 Task: Add a condition where "Priority Is not Urgent" in recently solved tickets.
Action: Mouse moved to (124, 463)
Screenshot: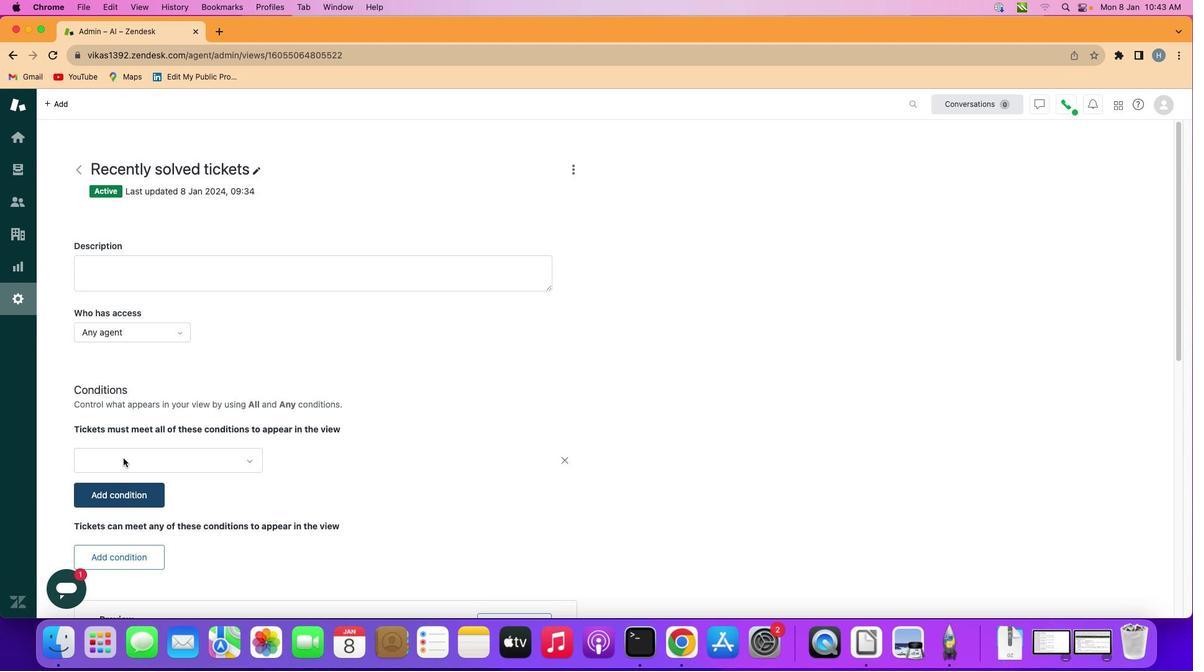 
Action: Mouse pressed left at (124, 463)
Screenshot: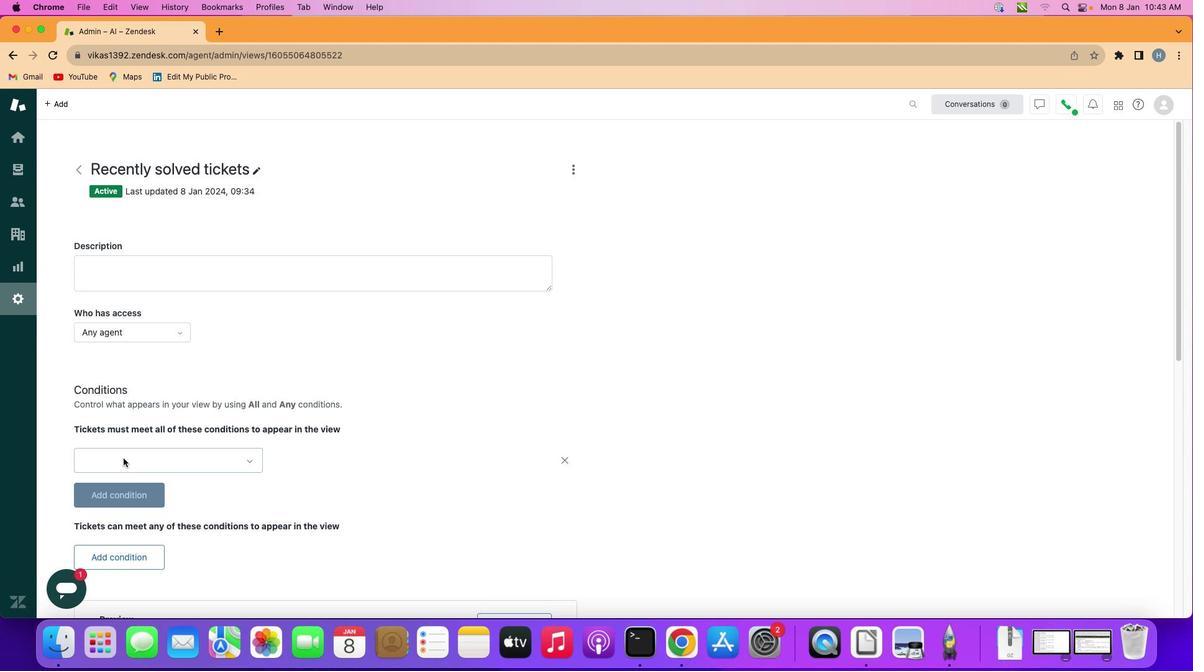 
Action: Mouse moved to (186, 465)
Screenshot: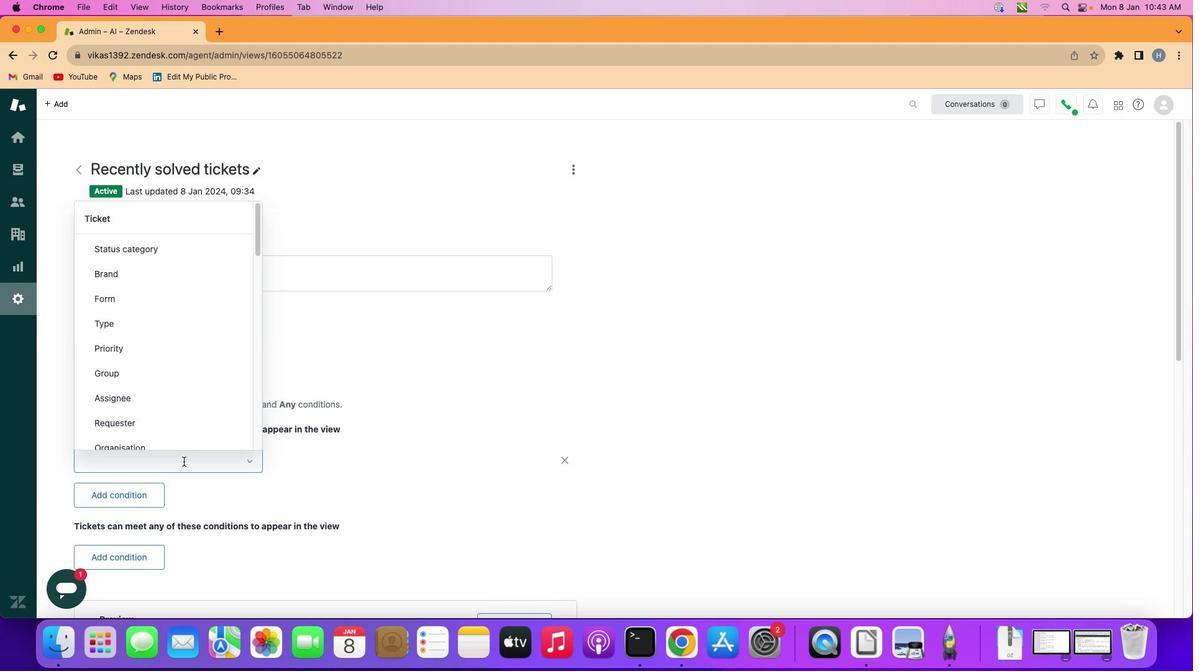 
Action: Mouse pressed left at (186, 465)
Screenshot: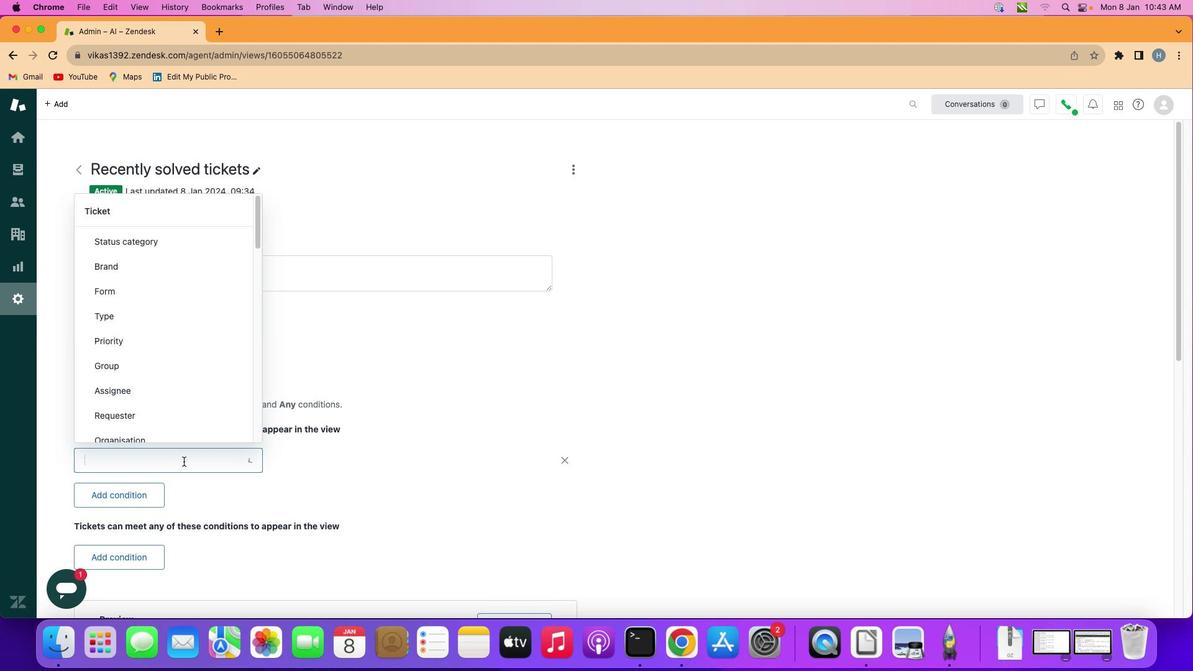 
Action: Mouse moved to (197, 336)
Screenshot: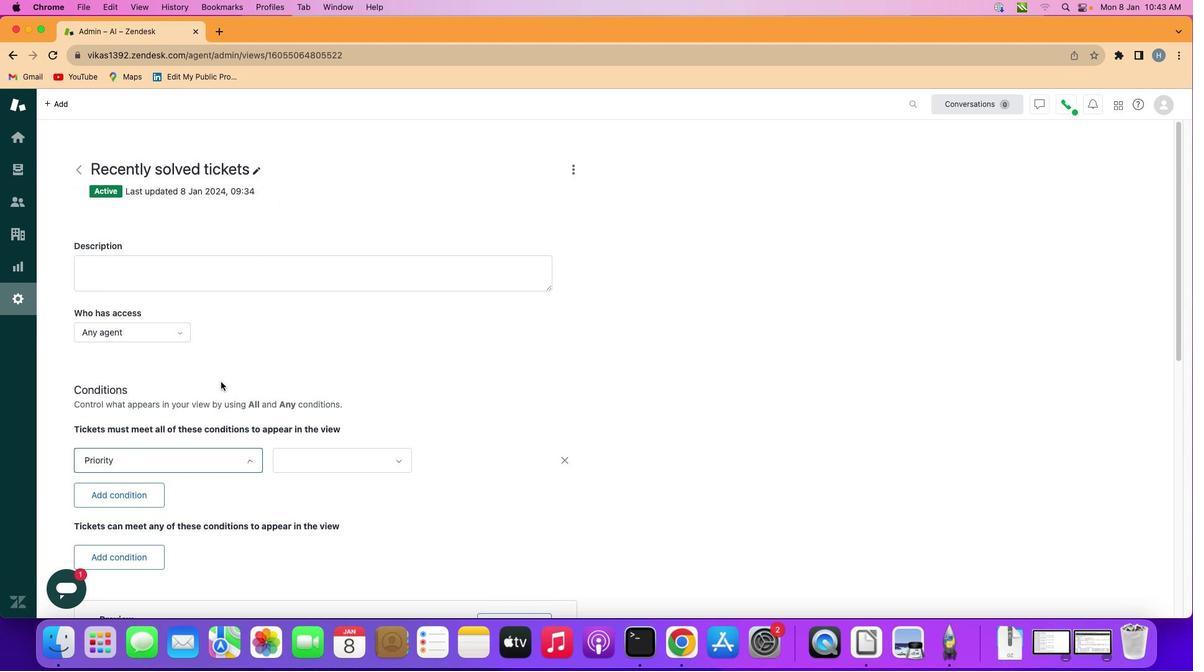 
Action: Mouse pressed left at (197, 336)
Screenshot: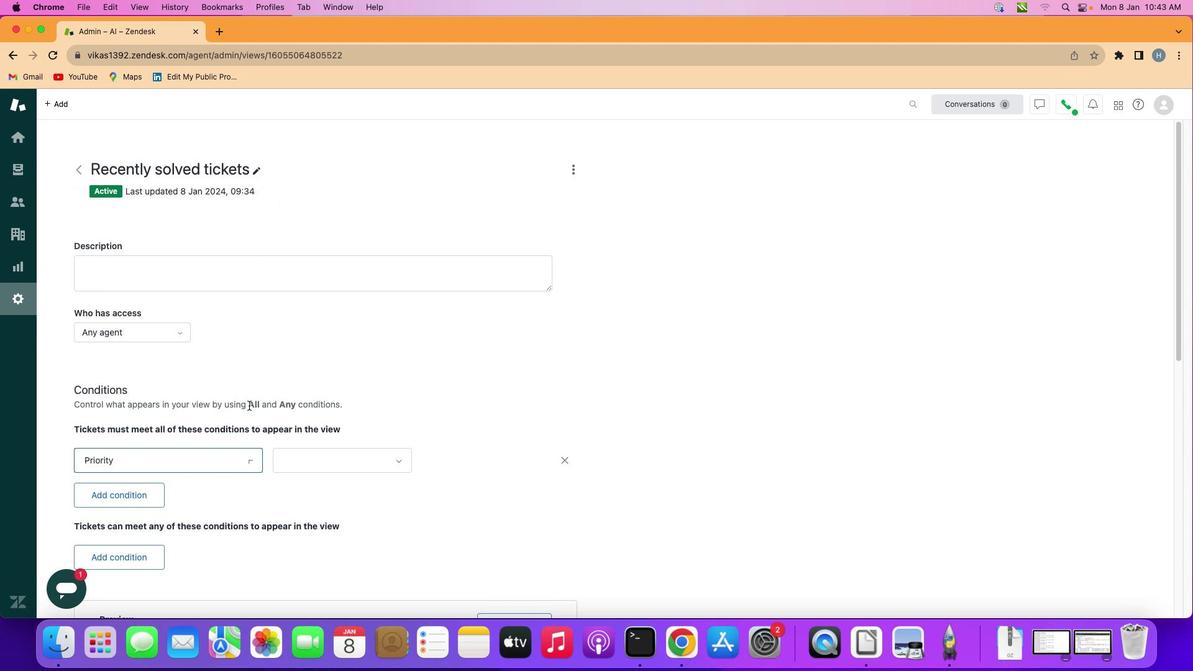 
Action: Mouse moved to (334, 460)
Screenshot: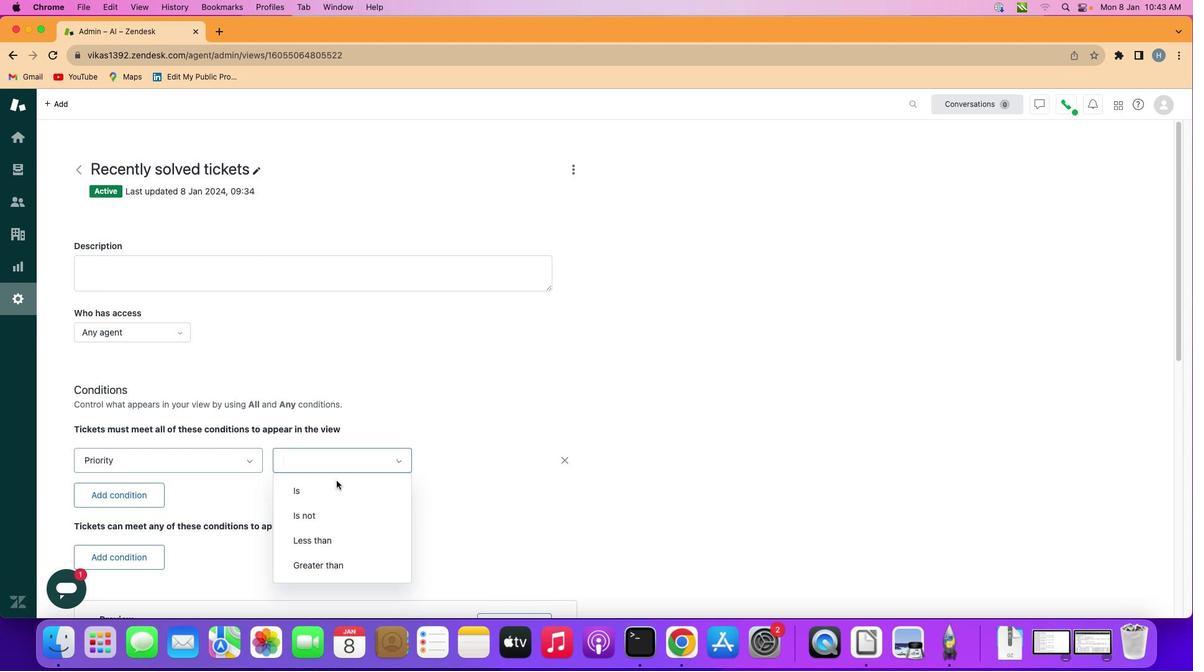 
Action: Mouse pressed left at (334, 460)
Screenshot: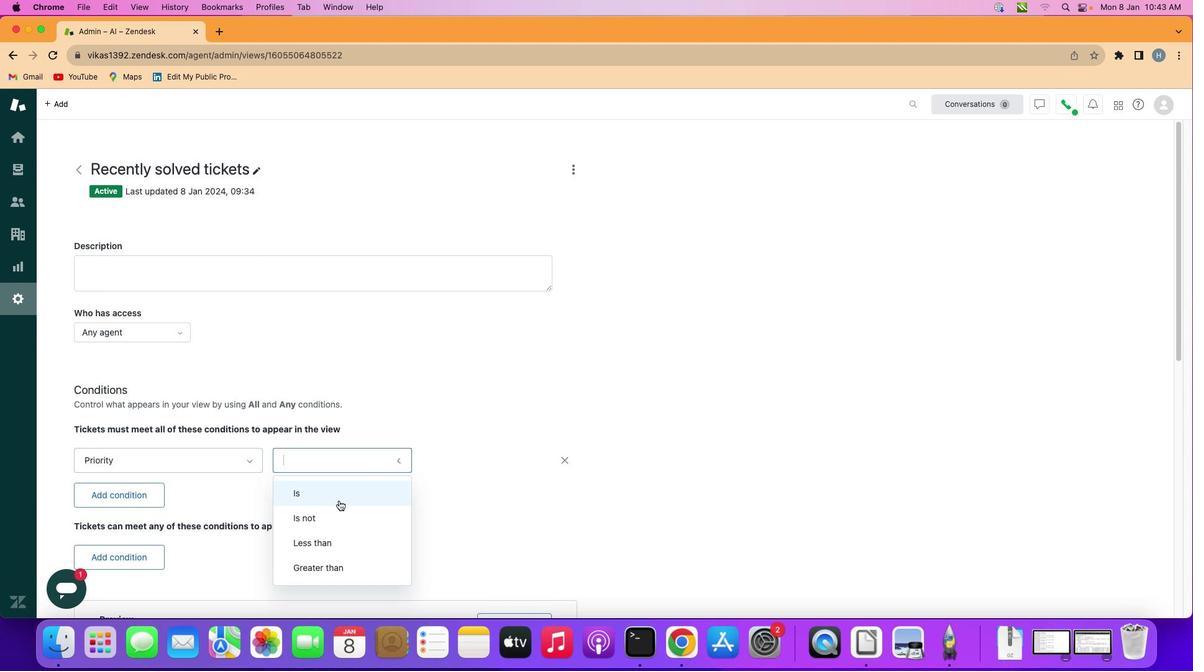 
Action: Mouse moved to (343, 516)
Screenshot: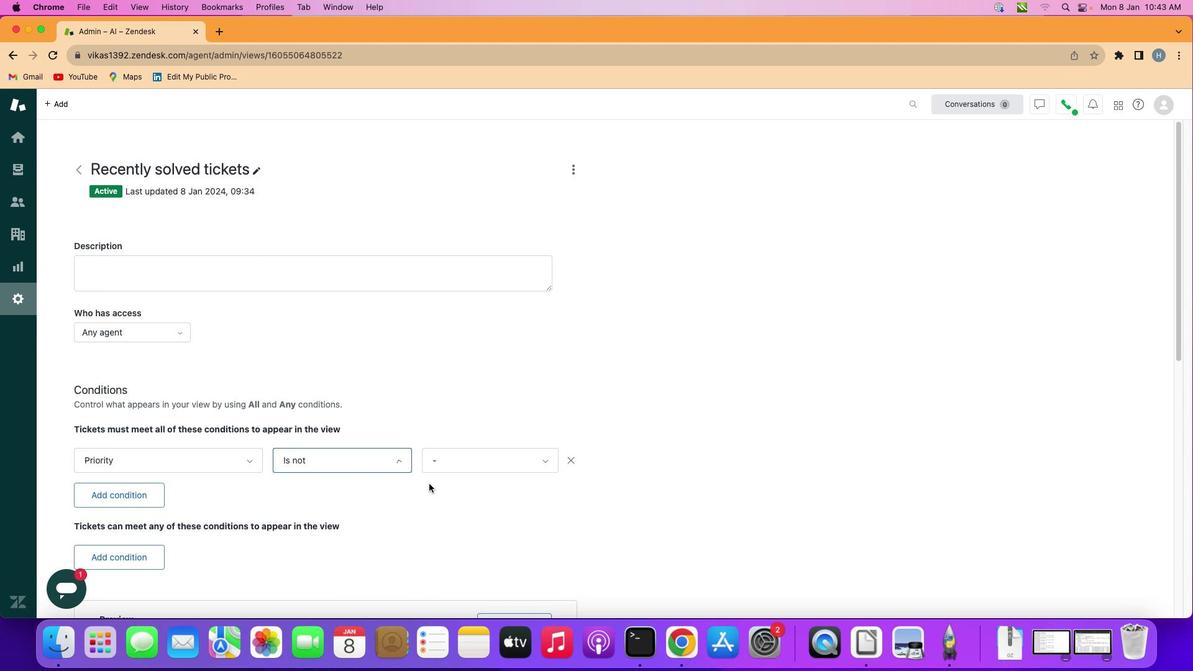 
Action: Mouse pressed left at (343, 516)
Screenshot: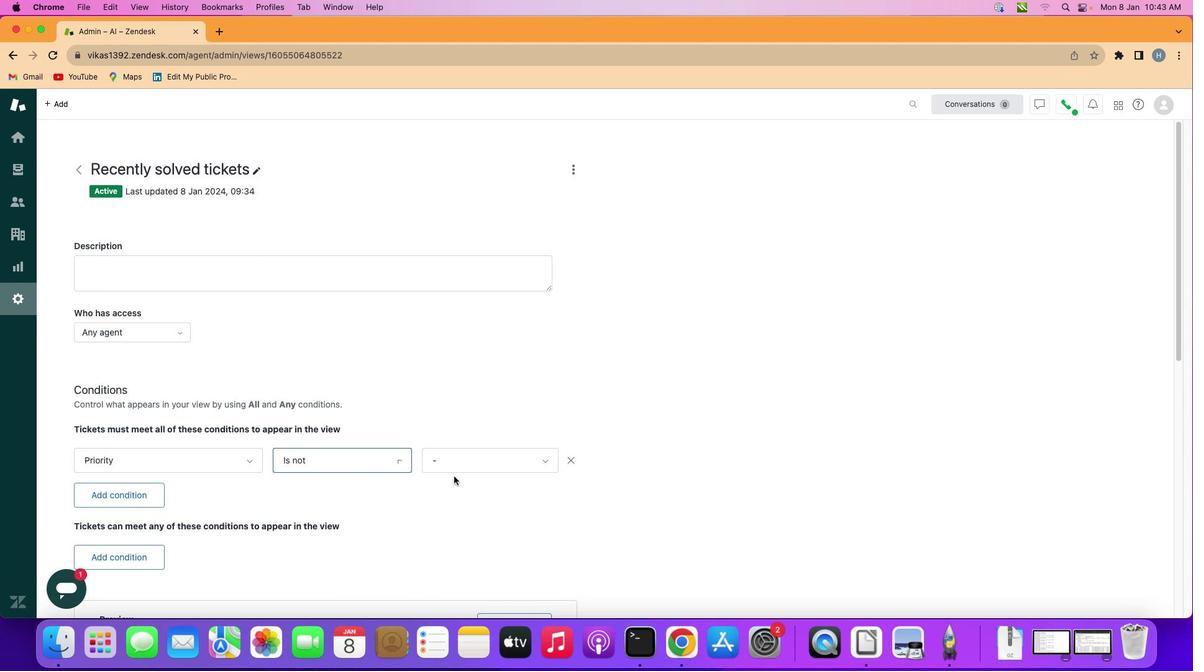 
Action: Mouse moved to (488, 470)
Screenshot: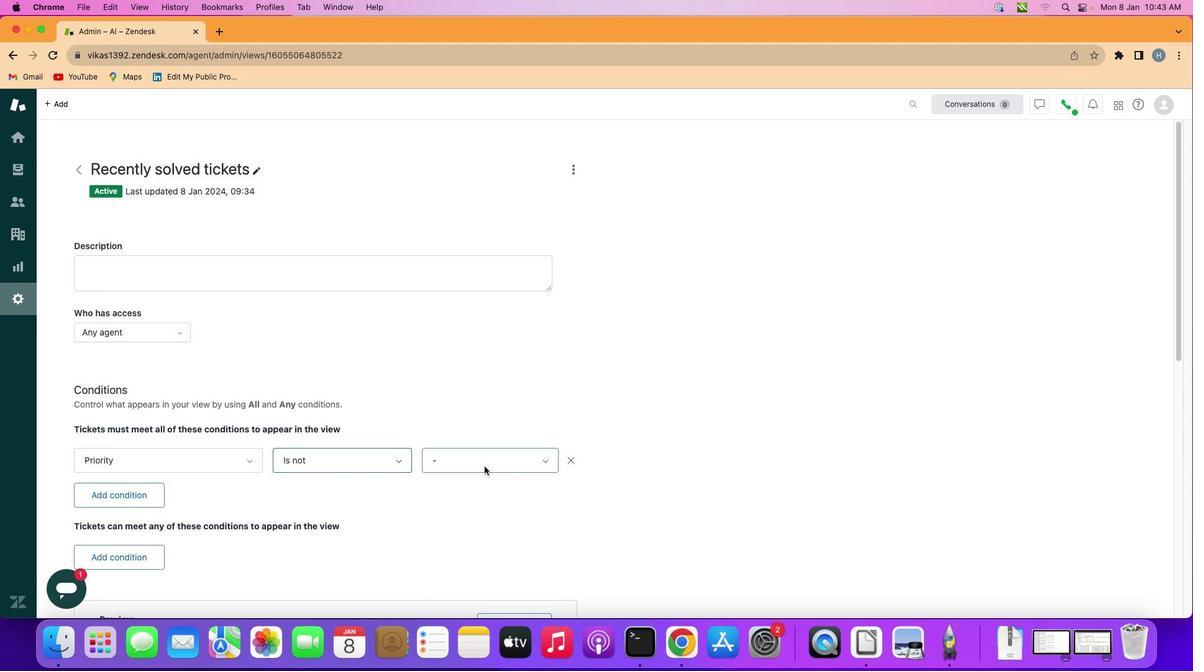 
Action: Mouse pressed left at (488, 470)
Screenshot: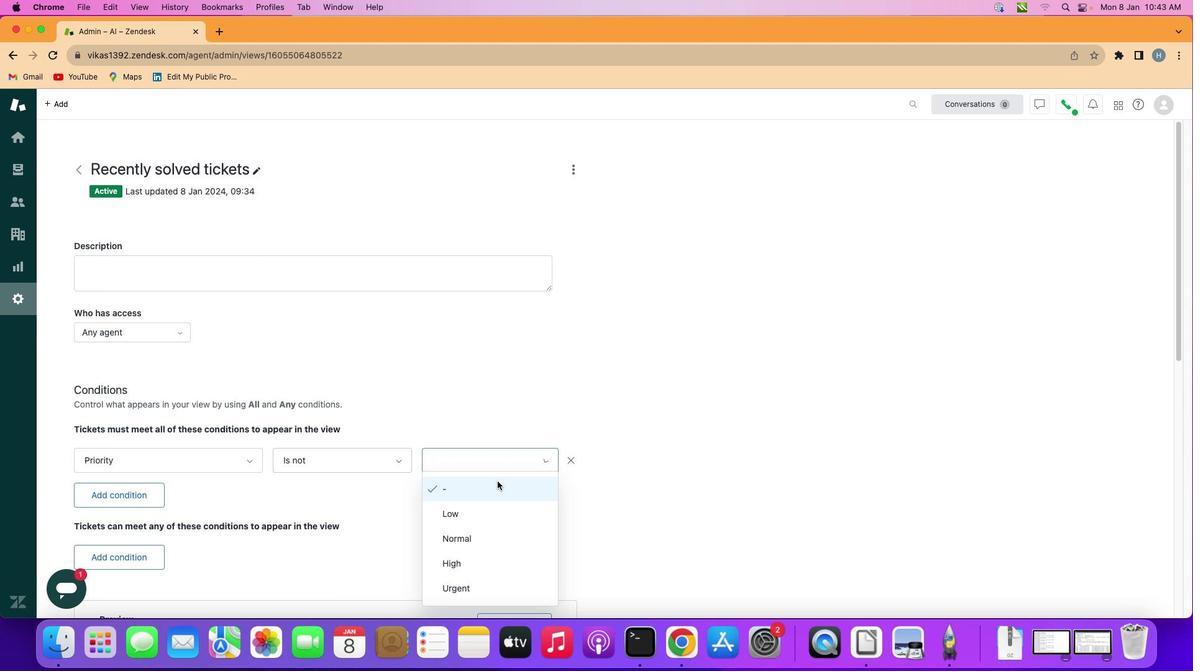 
Action: Mouse moved to (494, 587)
Screenshot: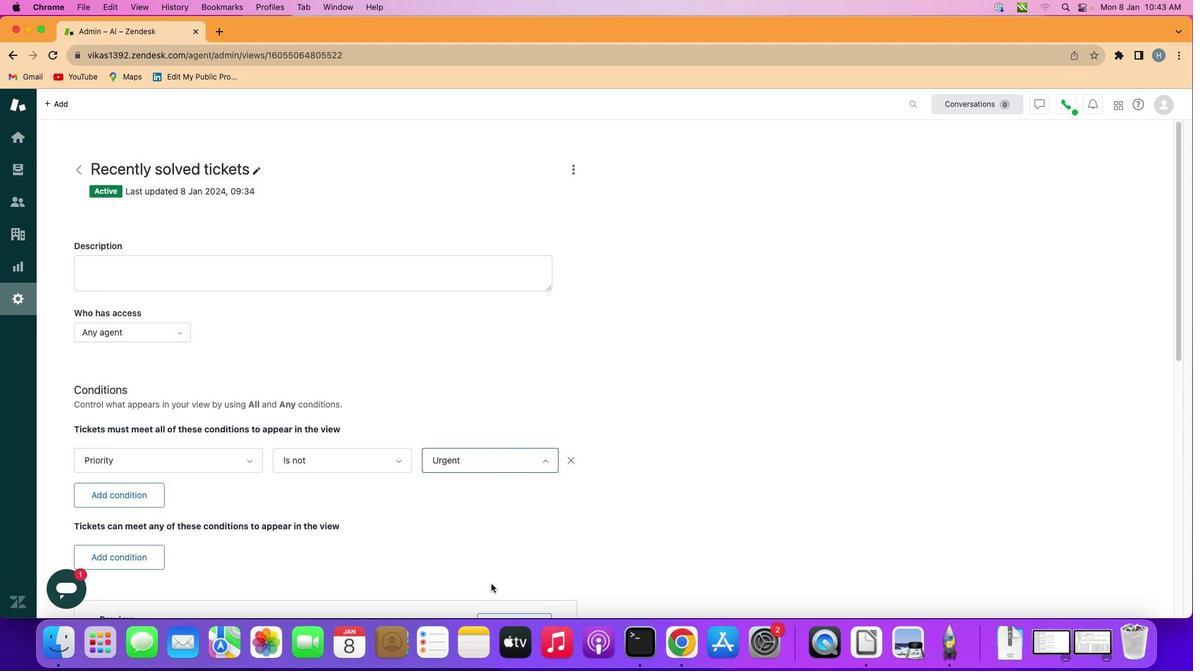 
Action: Mouse pressed left at (494, 587)
Screenshot: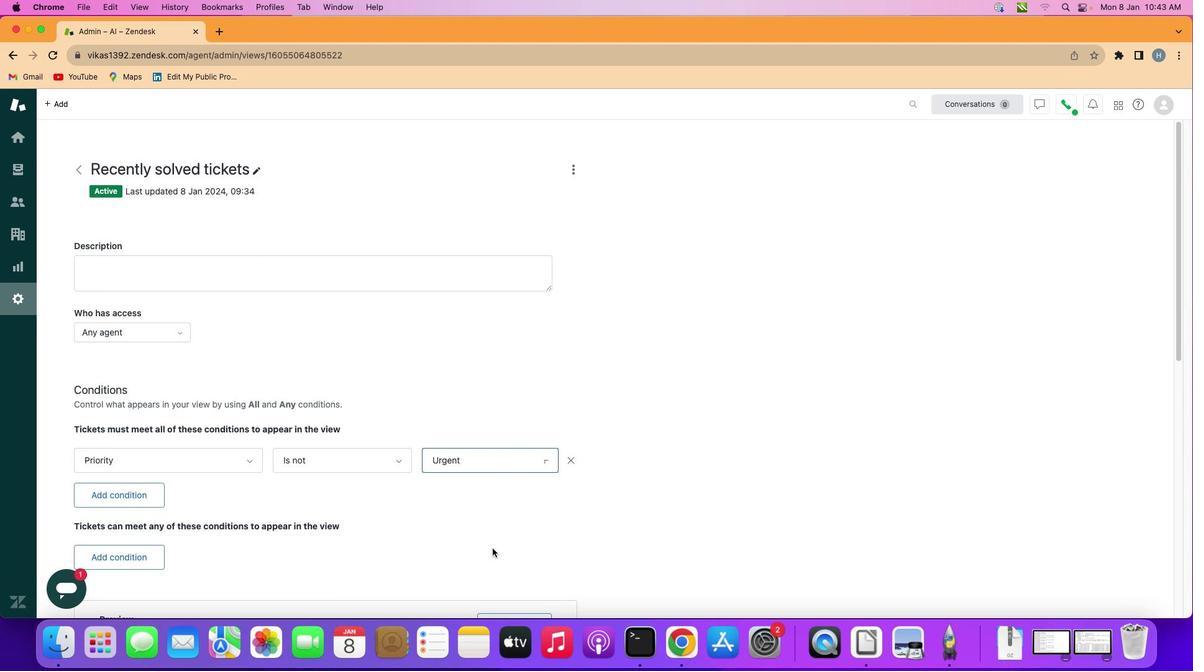 
Action: Mouse moved to (502, 514)
Screenshot: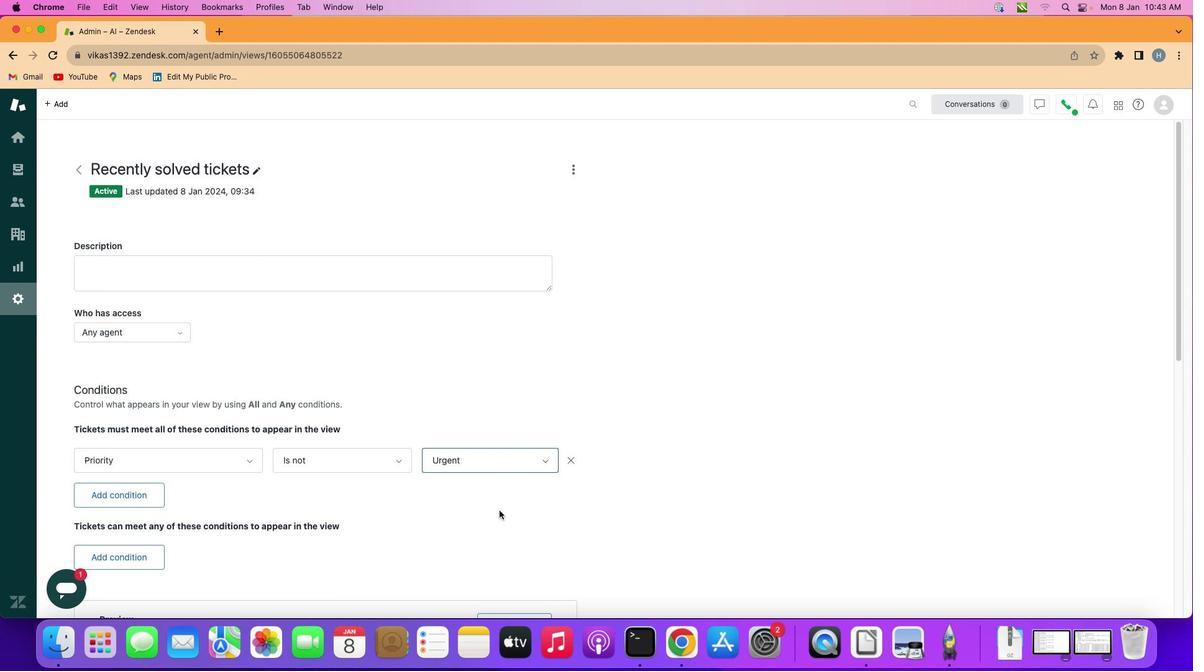 
